 Task: Recall an email you sent by deleting unread copies and receive a notification about the recall status.
Action: Mouse moved to (98, 162)
Screenshot: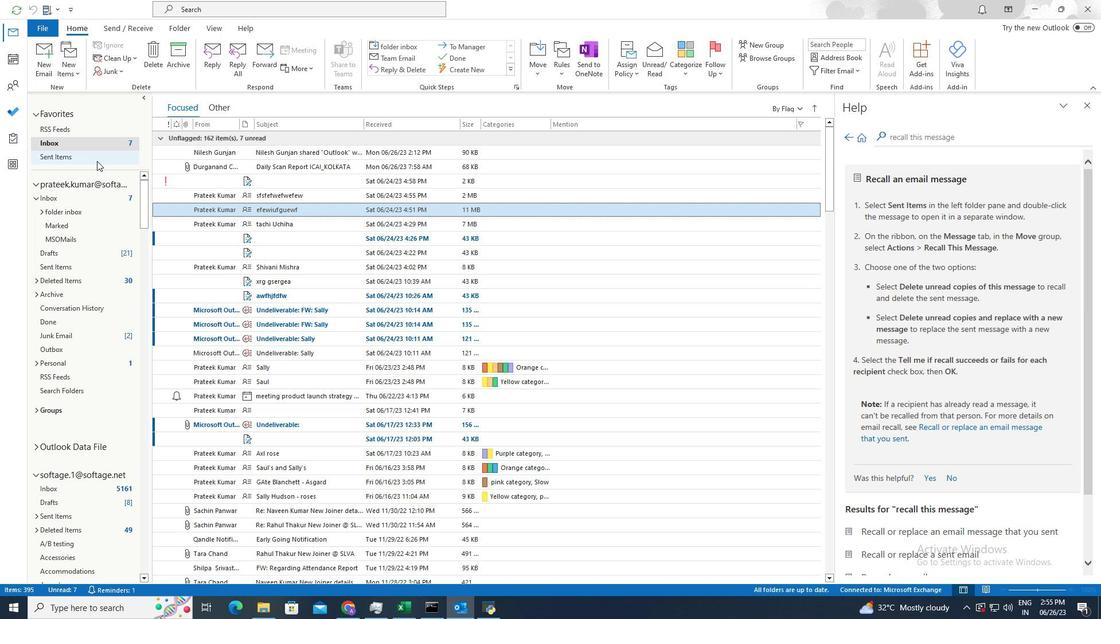 
Action: Mouse pressed left at (98, 162)
Screenshot: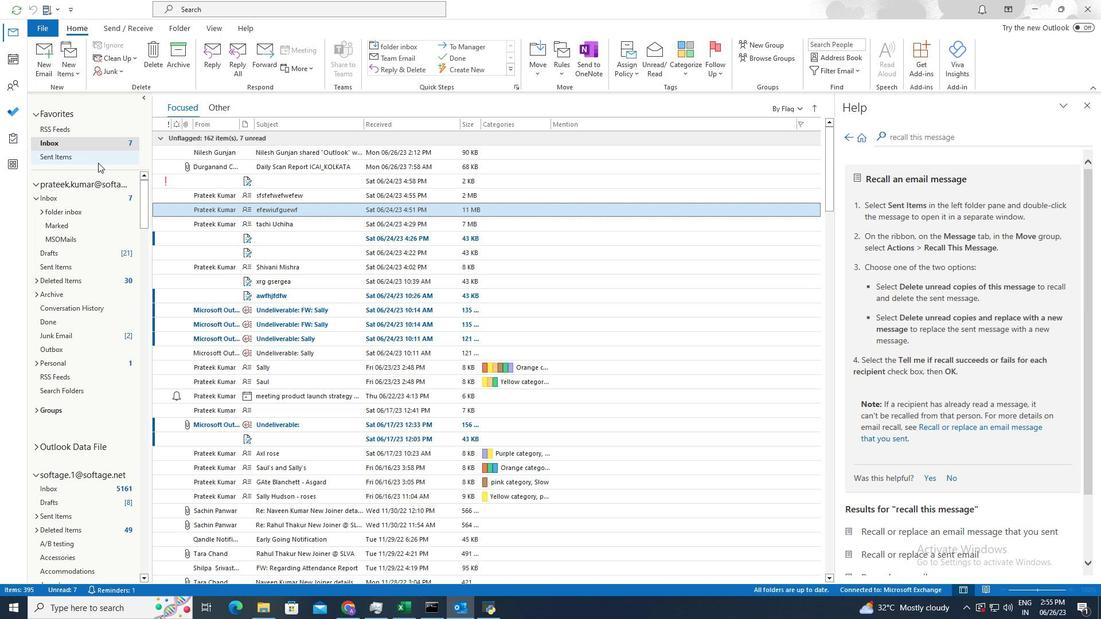 
Action: Mouse moved to (295, 192)
Screenshot: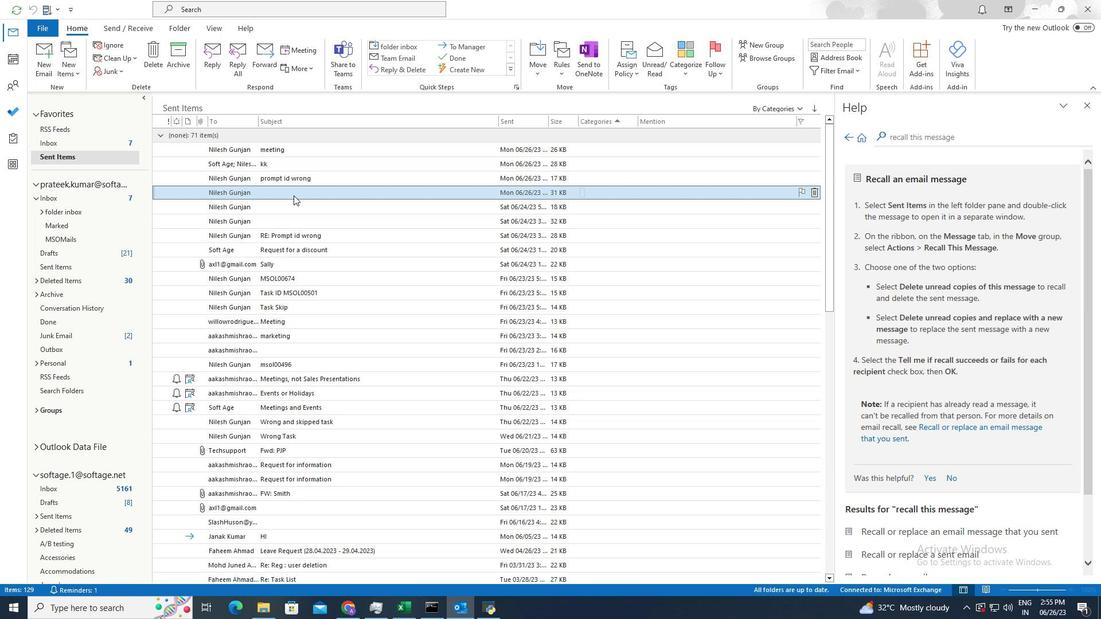 
Action: Mouse pressed left at (295, 192)
Screenshot: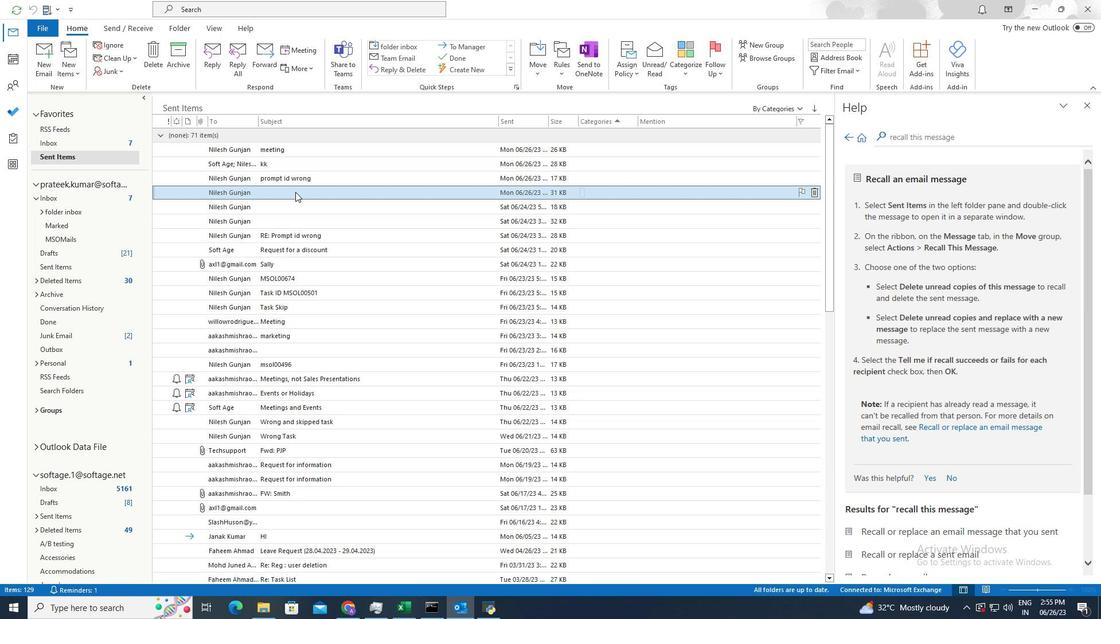 
Action: Mouse pressed left at (295, 192)
Screenshot: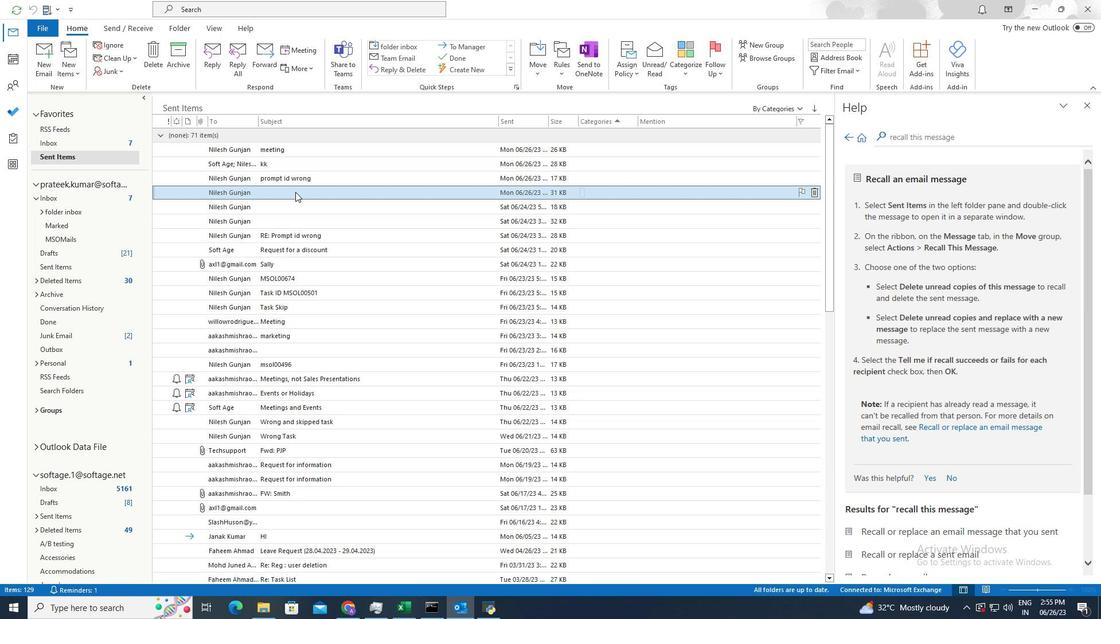 
Action: Mouse moved to (484, 75)
Screenshot: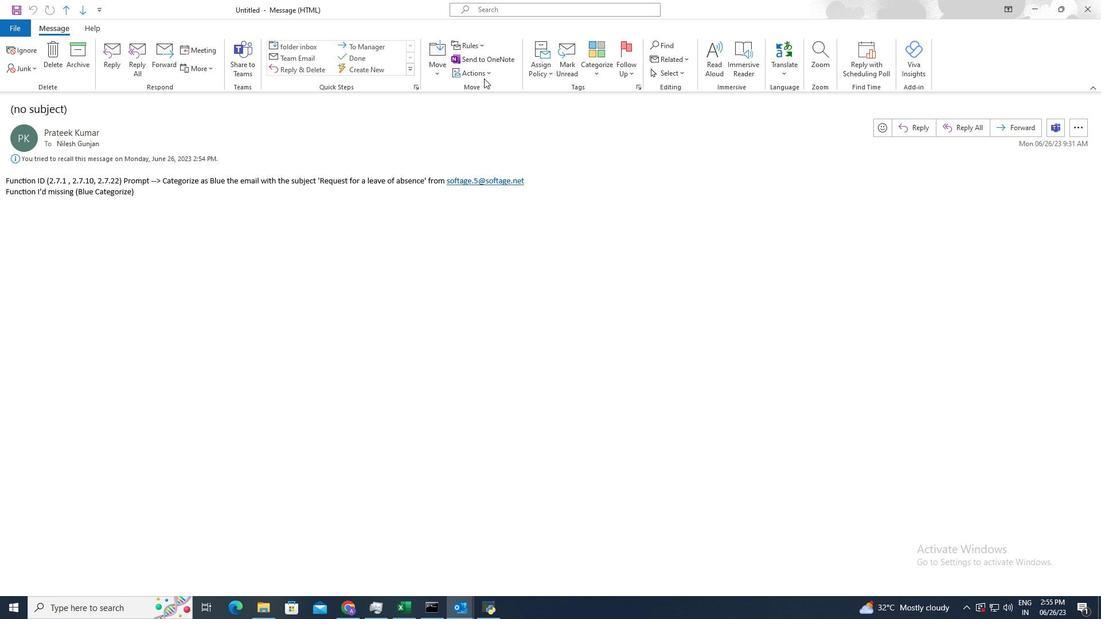
Action: Mouse pressed left at (484, 75)
Screenshot: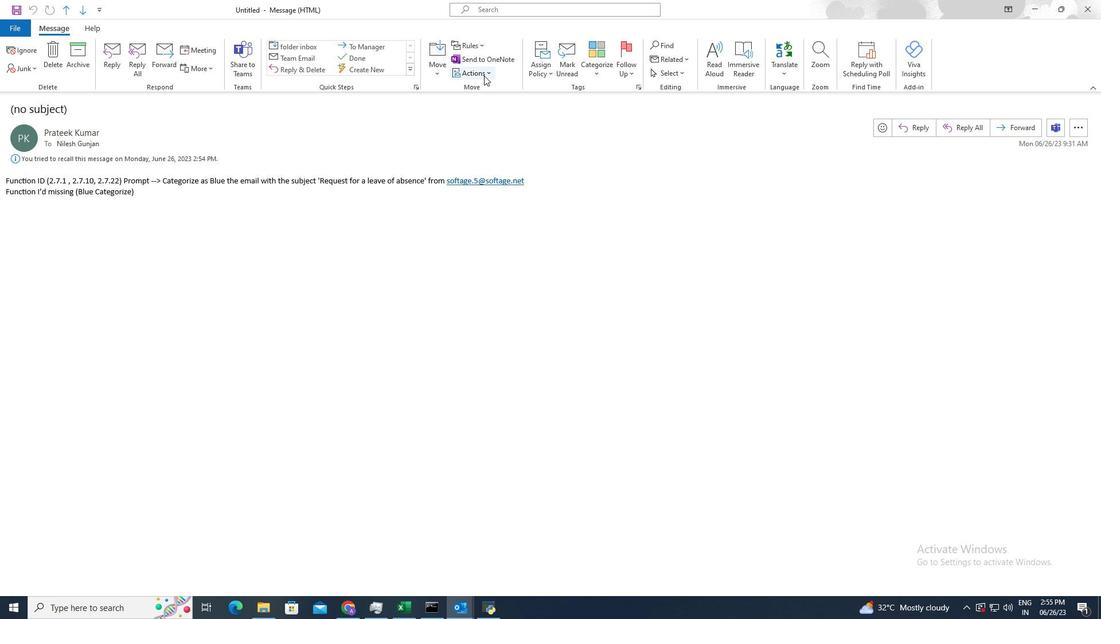 
Action: Mouse moved to (498, 102)
Screenshot: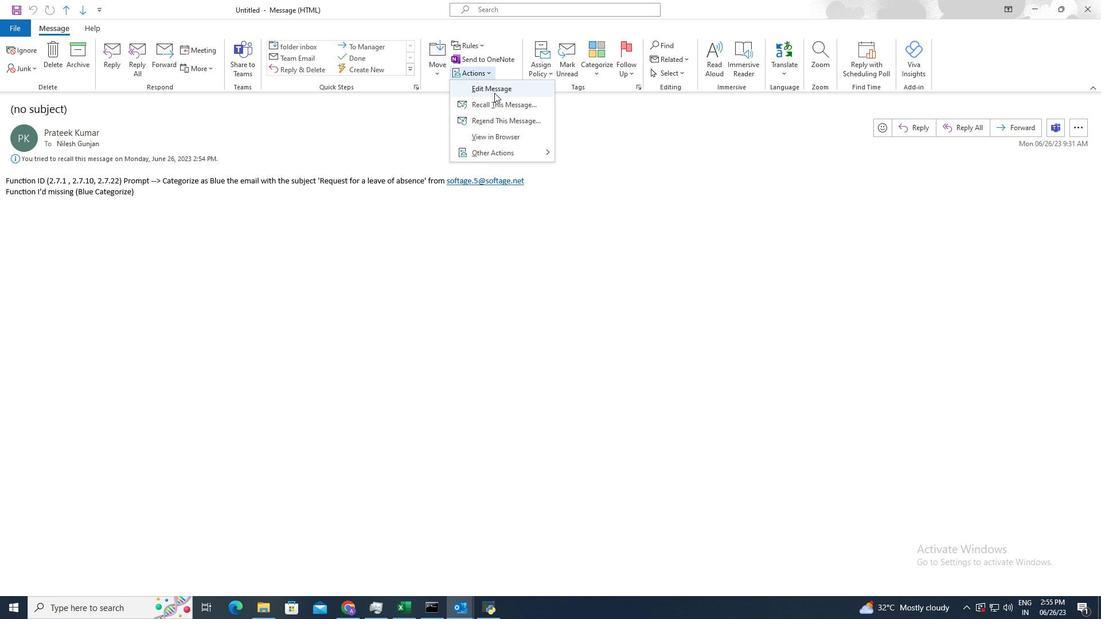 
Action: Mouse pressed left at (498, 102)
Screenshot: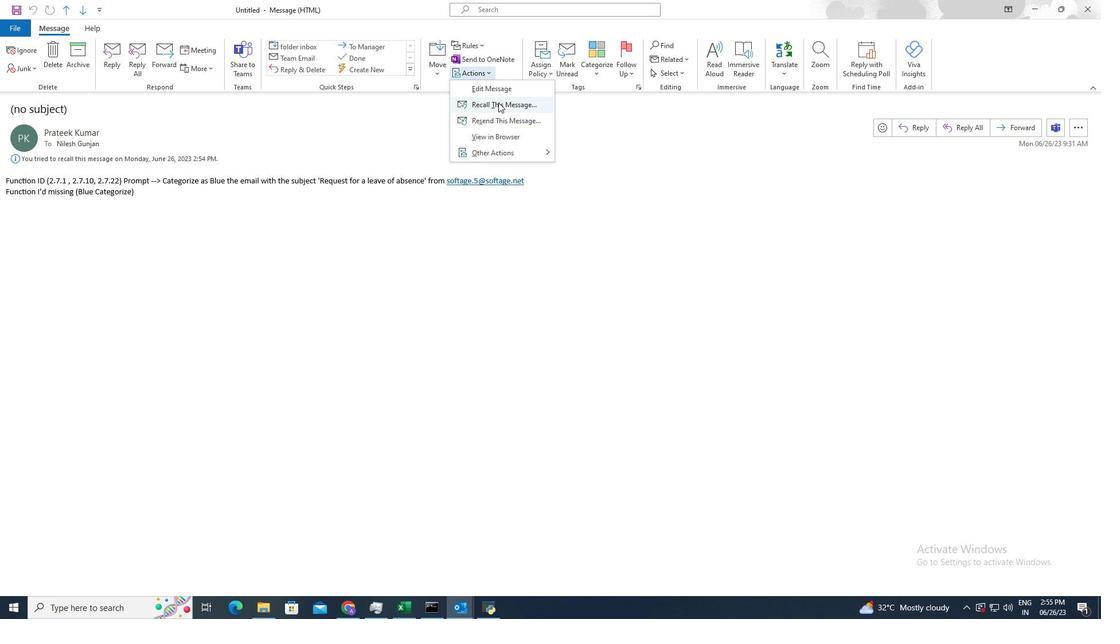 
Action: Mouse moved to (582, 352)
Screenshot: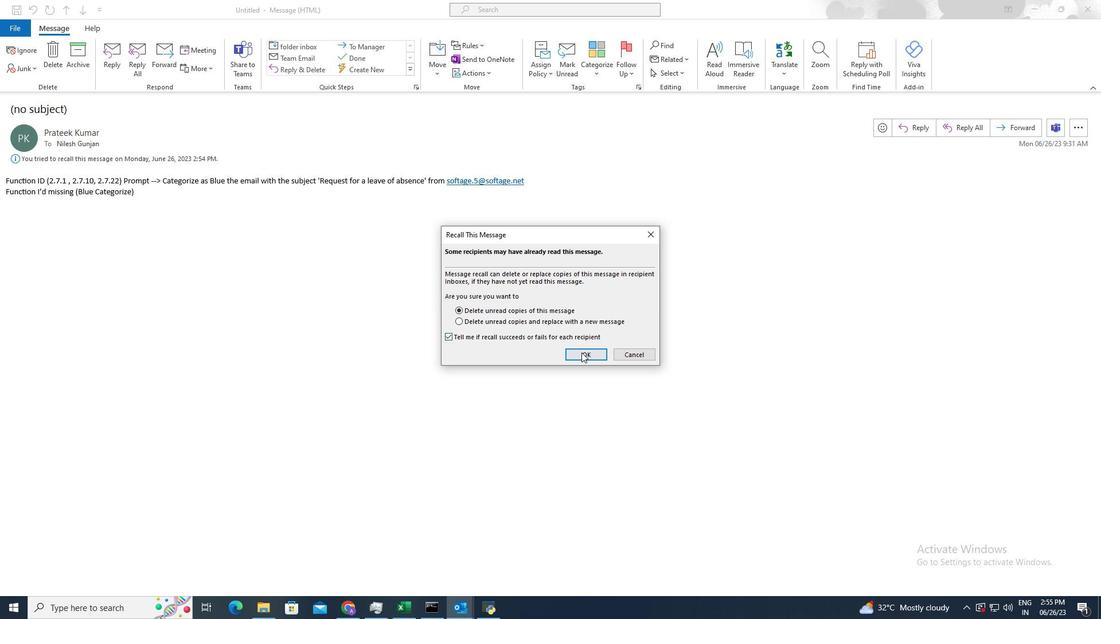 
Action: Mouse pressed left at (582, 352)
Screenshot: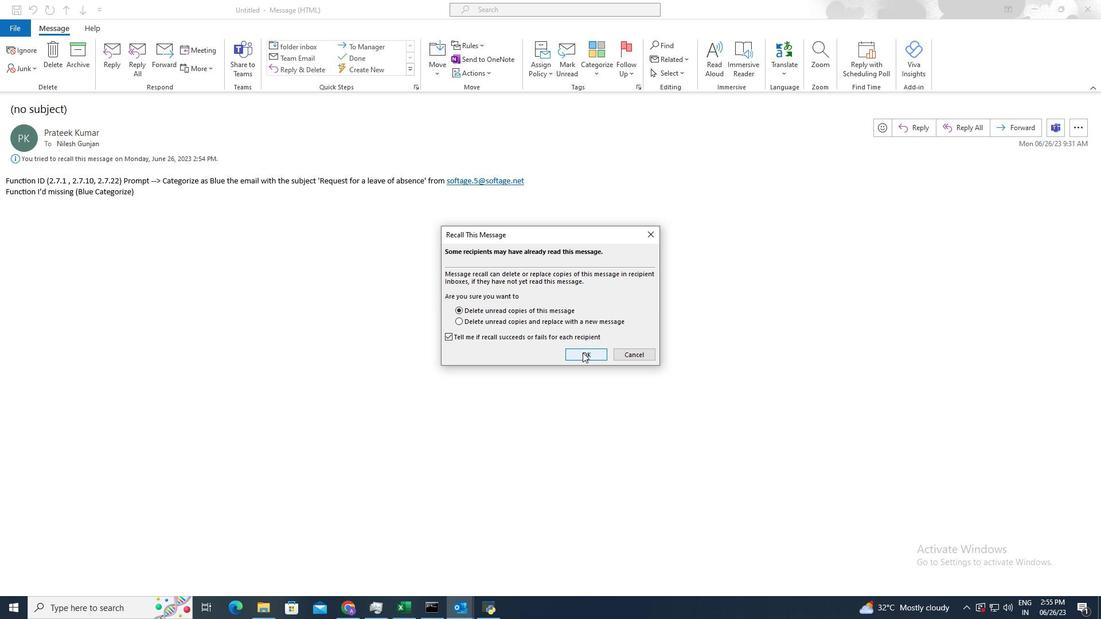 
Action: Mouse moved to (582, 352)
Screenshot: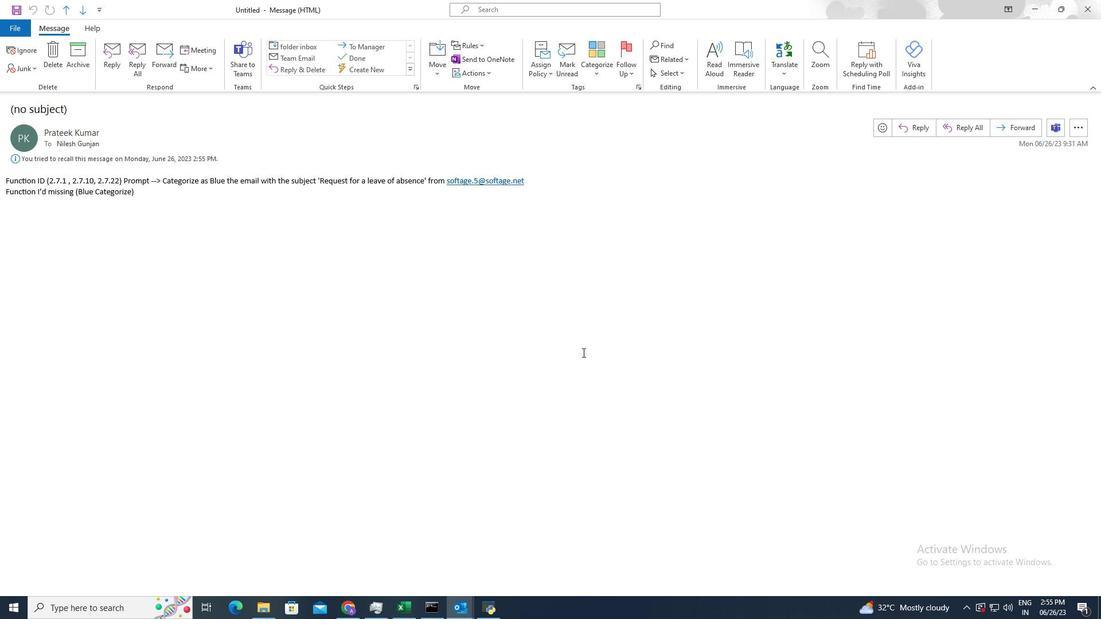
